 Task: Create Card Video Review in Board Sales Operations to Workspace Customer Relationship Management. Create Card Bug Fixes in Board Diversity and Inclusion Metrics and Reporting to Workspace Customer Relationship Management. Create Card Webinar Execution in Board Customer Retention Program Strategy and Execution to Workspace Customer Relationship Management
Action: Mouse moved to (105, 367)
Screenshot: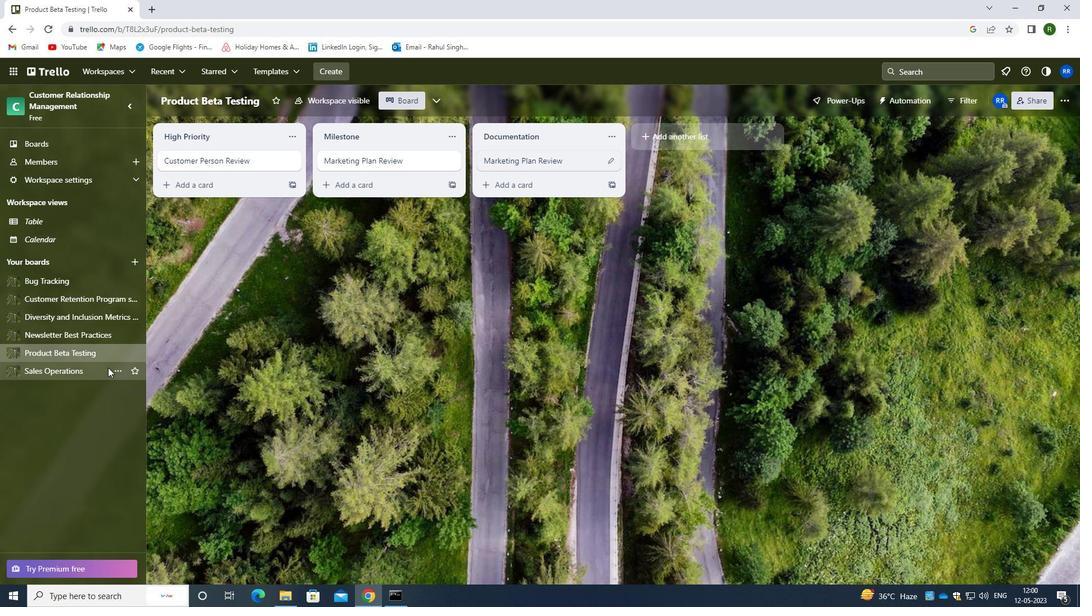 
Action: Mouse pressed left at (105, 367)
Screenshot: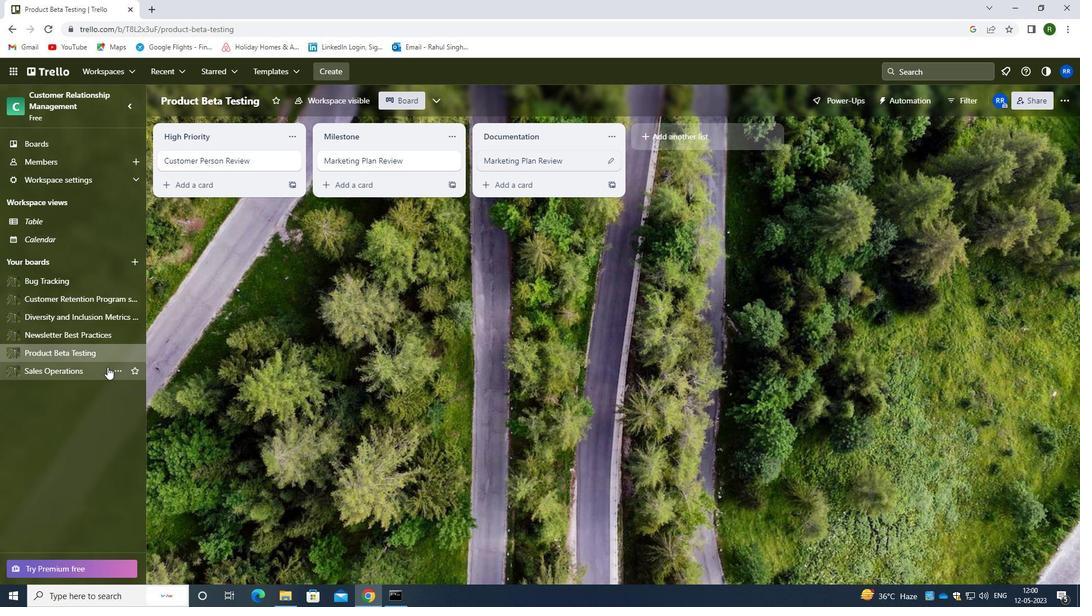 
Action: Mouse moved to (510, 162)
Screenshot: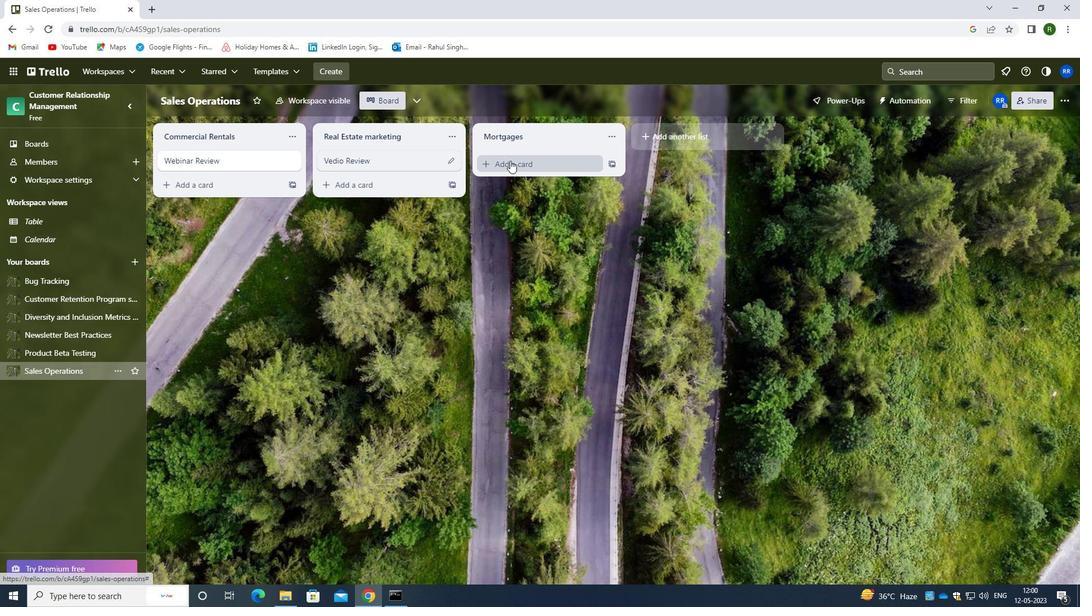 
Action: Mouse pressed left at (510, 162)
Screenshot: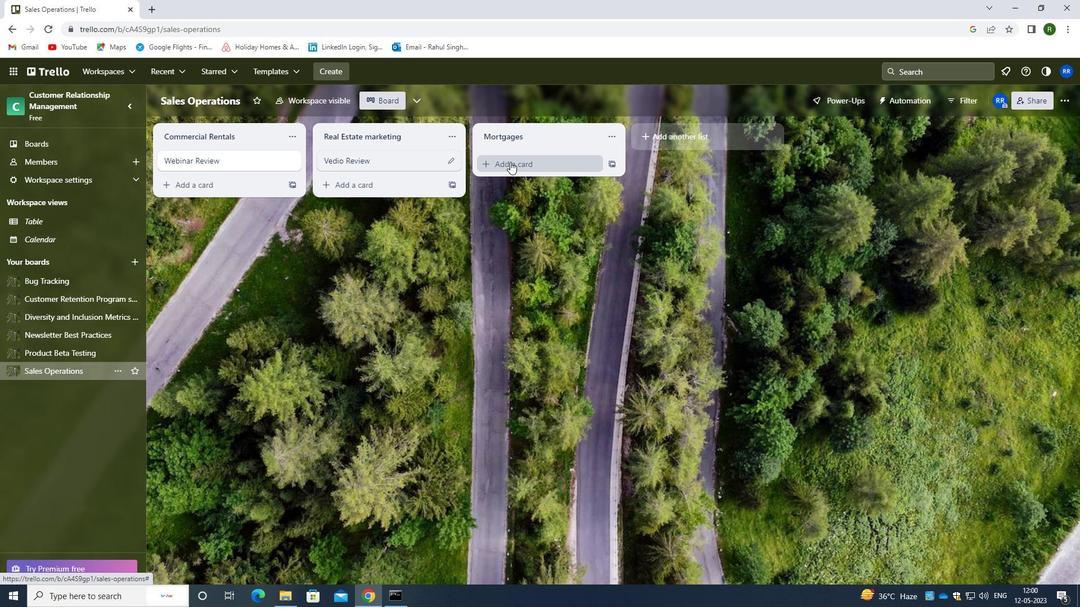 
Action: Mouse moved to (525, 168)
Screenshot: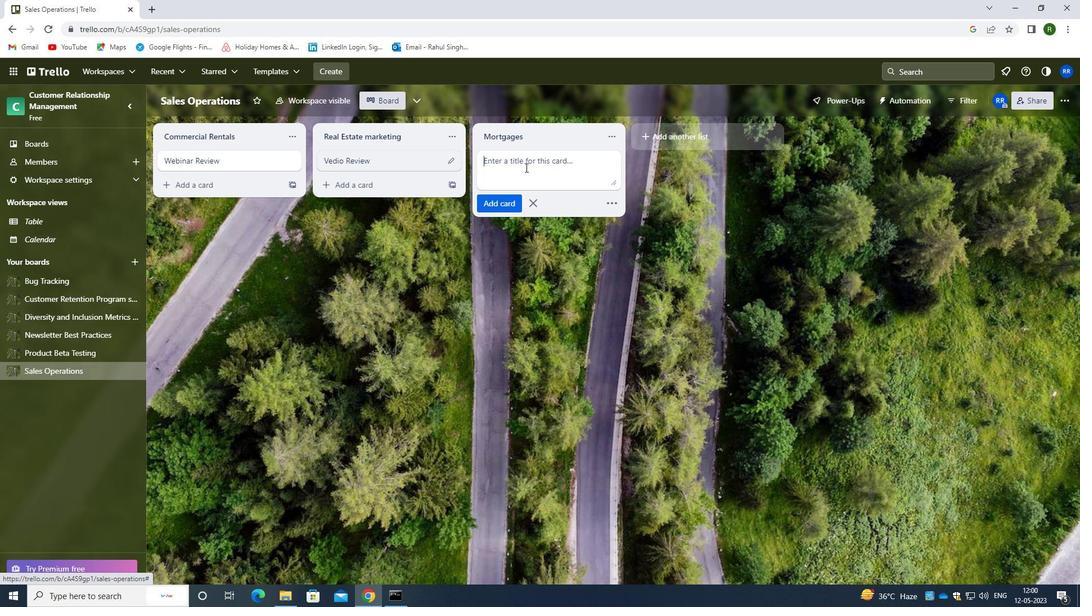 
Action: Mouse pressed left at (525, 168)
Screenshot: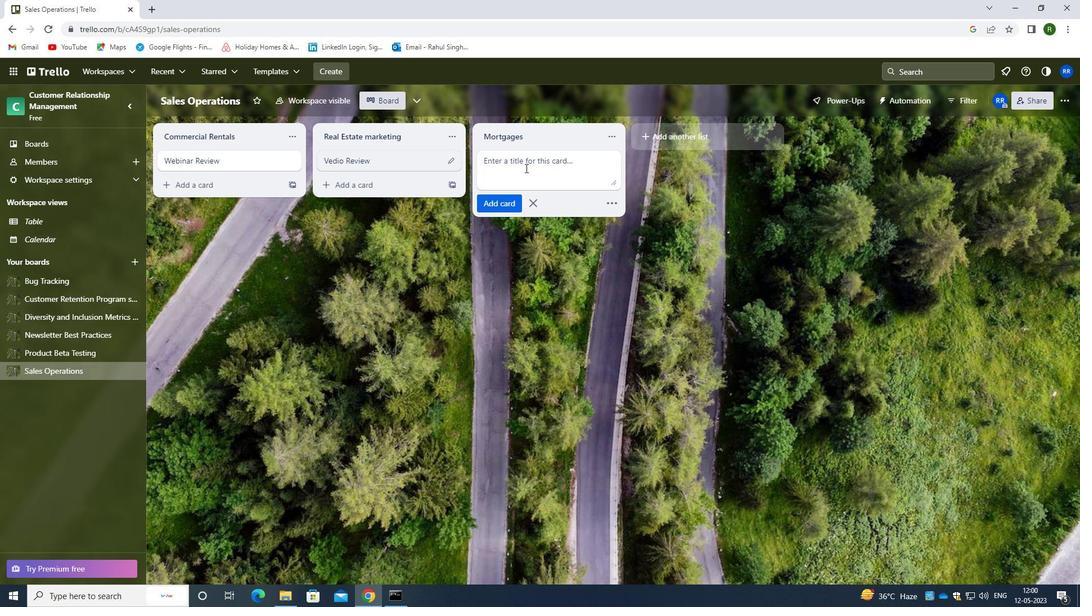 
Action: Key pressed <Key.shift>VEDIO<Key.space><Key.shift>REVIEW
Screenshot: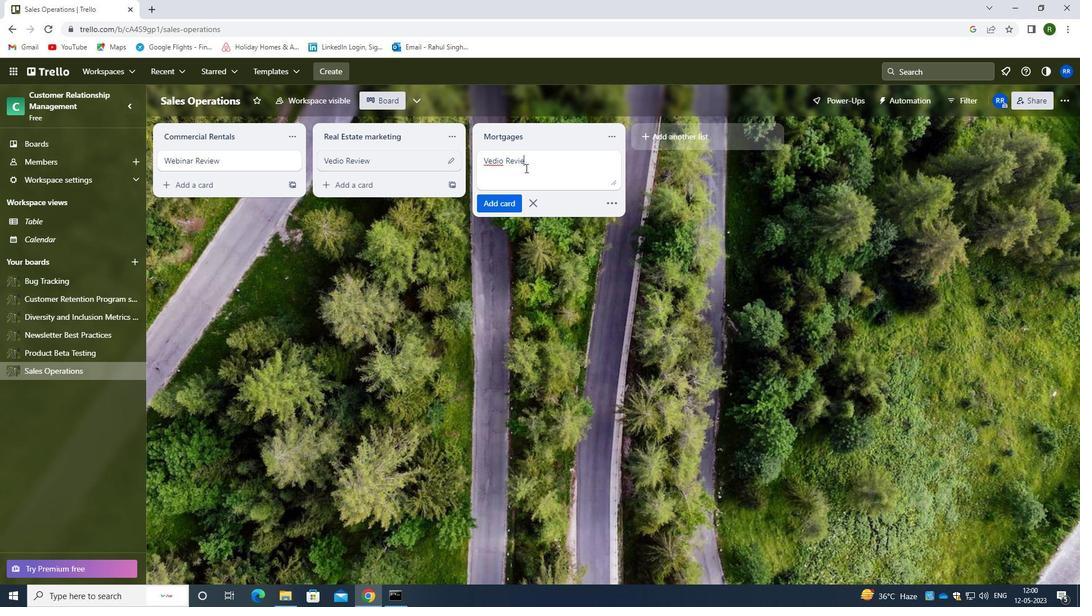 
Action: Mouse moved to (511, 208)
Screenshot: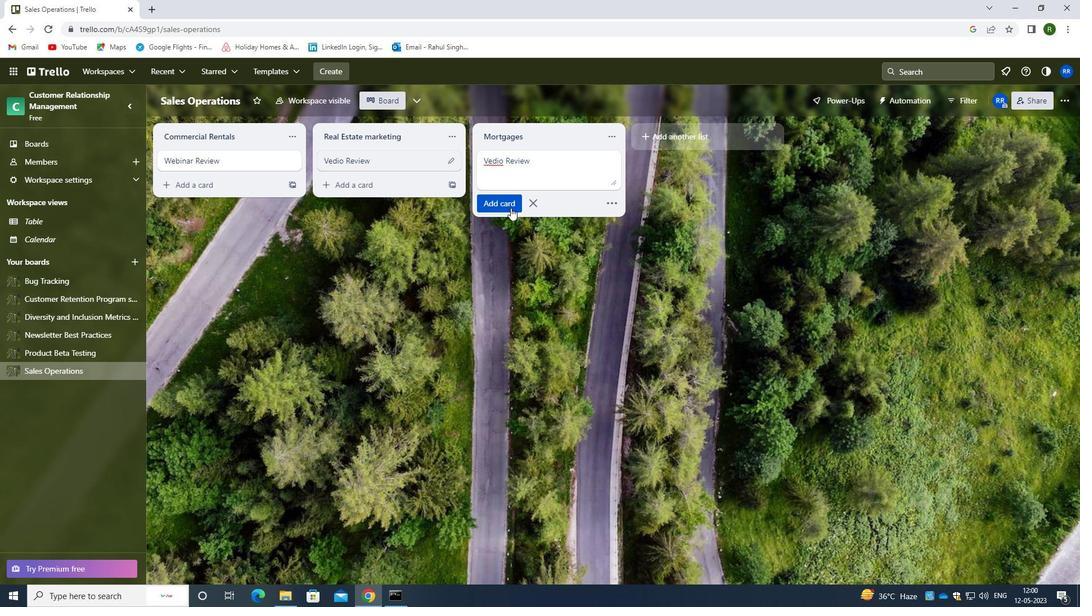 
Action: Mouse pressed left at (511, 208)
Screenshot: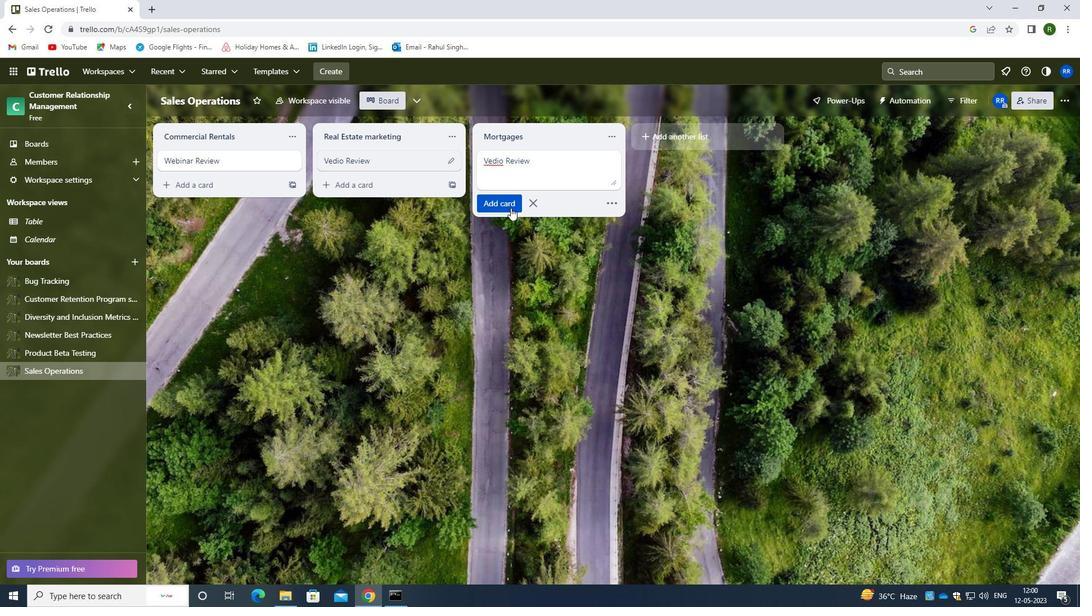 
Action: Mouse moved to (354, 265)
Screenshot: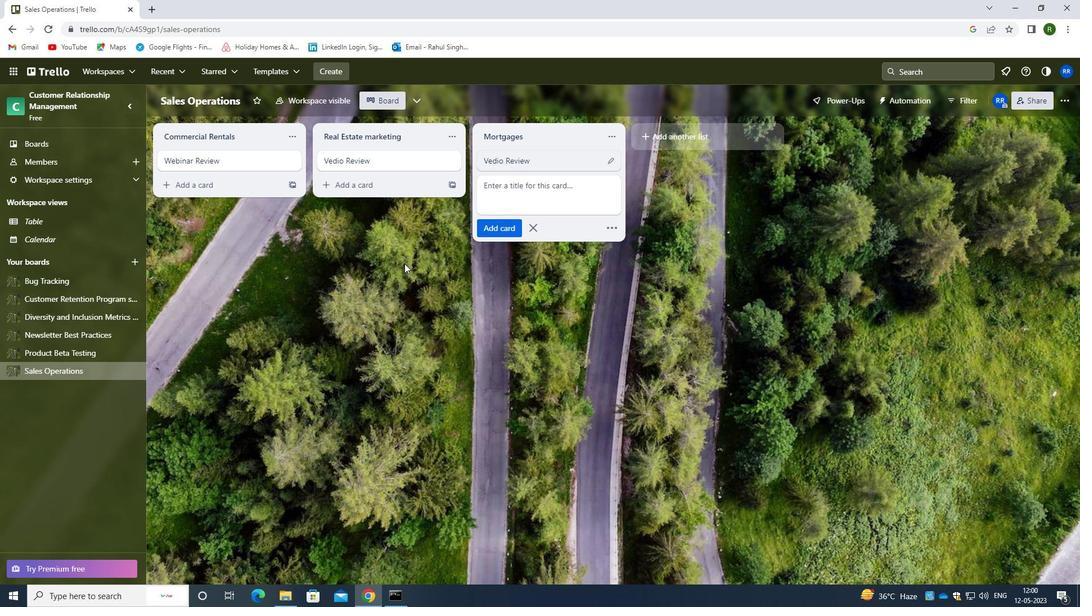
Action: Mouse pressed left at (354, 265)
Screenshot: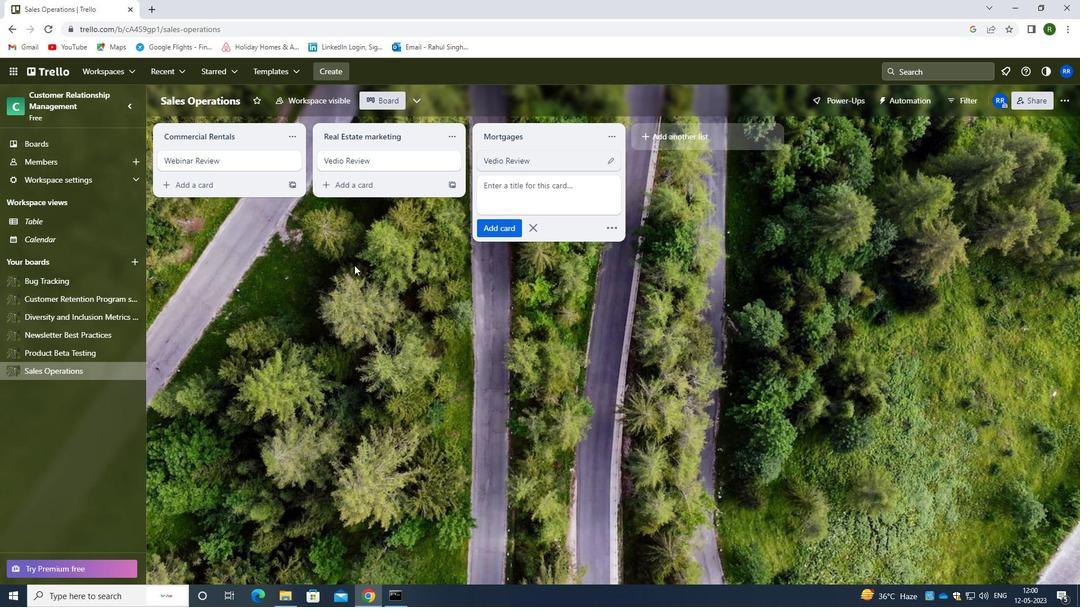 
Action: Mouse moved to (91, 313)
Screenshot: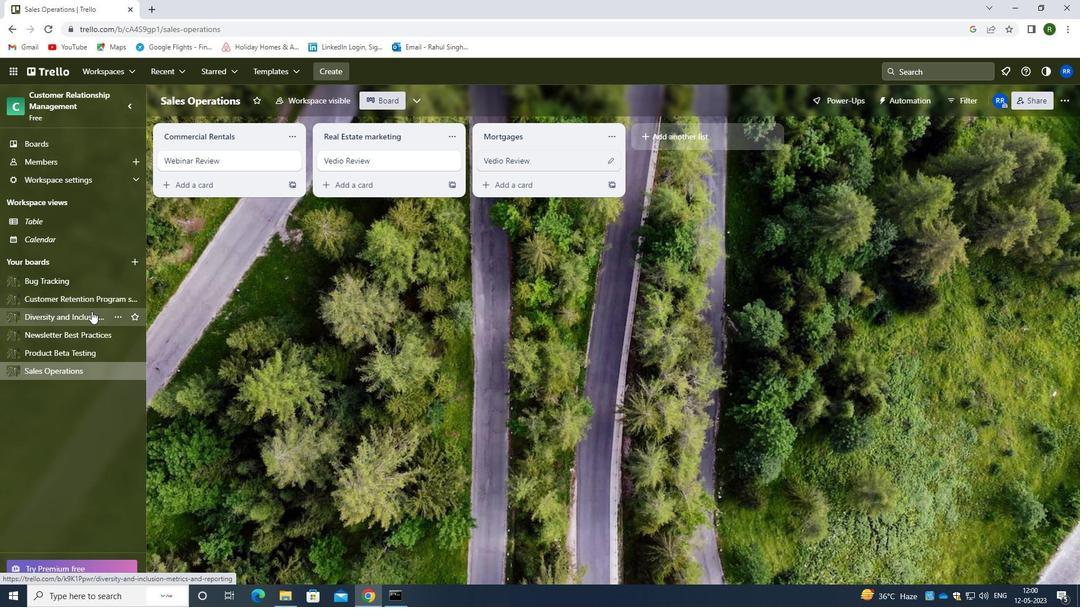 
Action: Mouse pressed left at (91, 313)
Screenshot: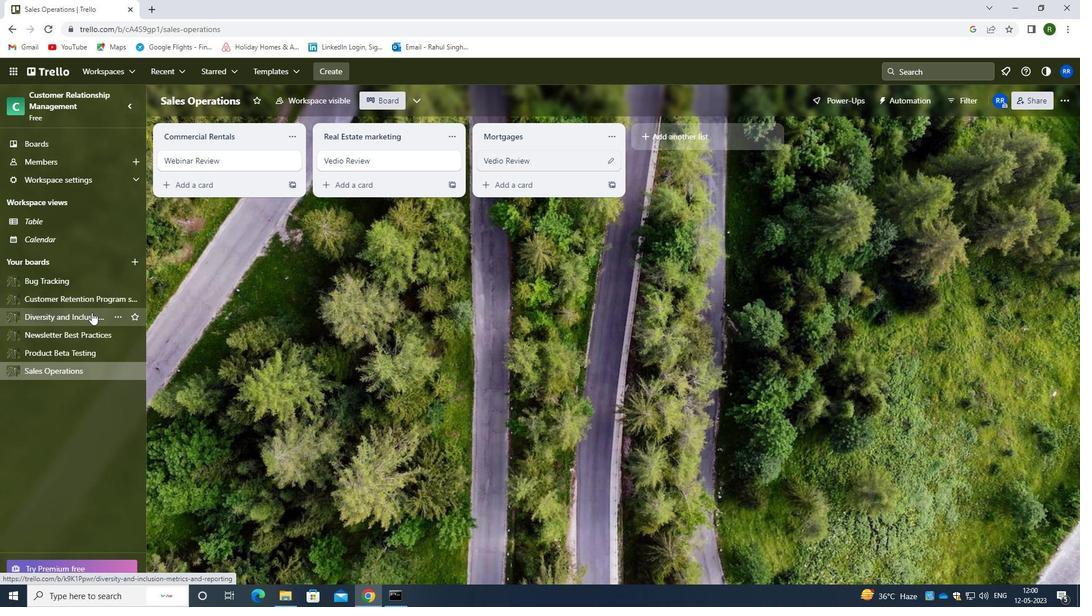 
Action: Mouse moved to (515, 163)
Screenshot: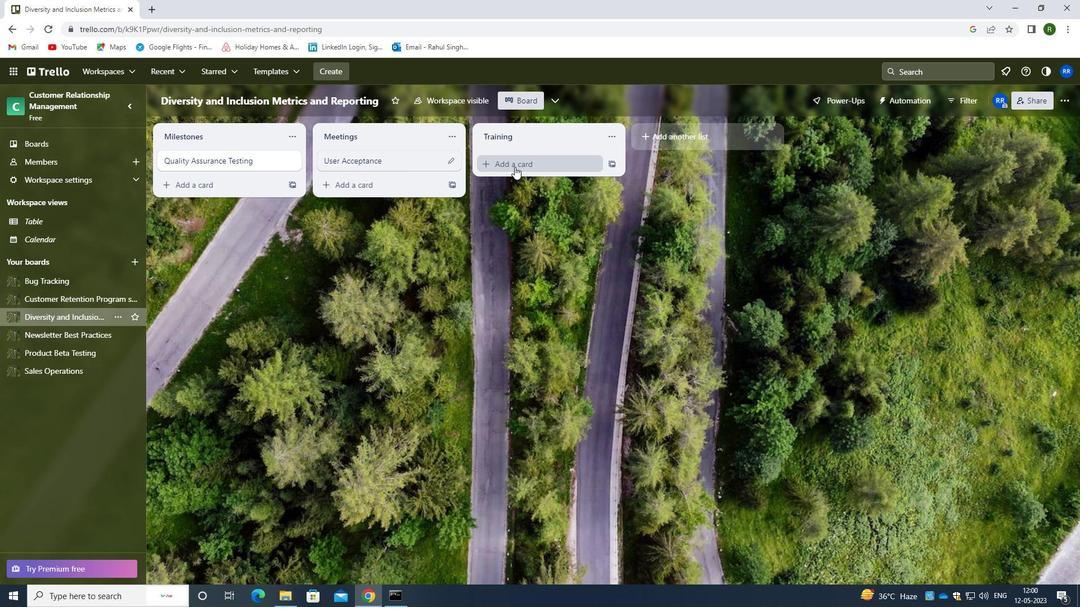 
Action: Mouse pressed left at (515, 163)
Screenshot: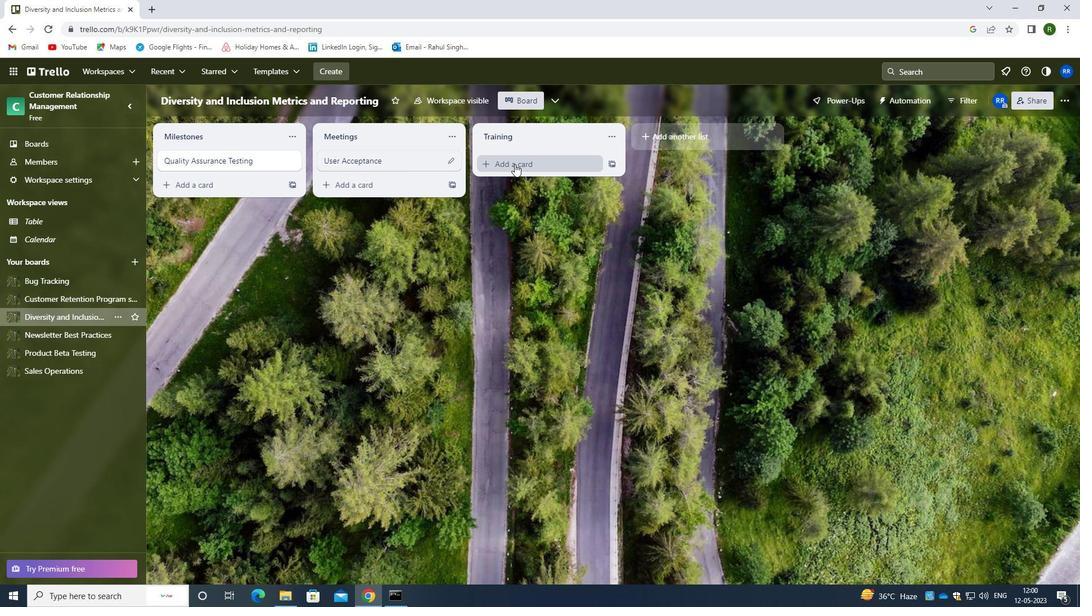 
Action: Mouse moved to (515, 167)
Screenshot: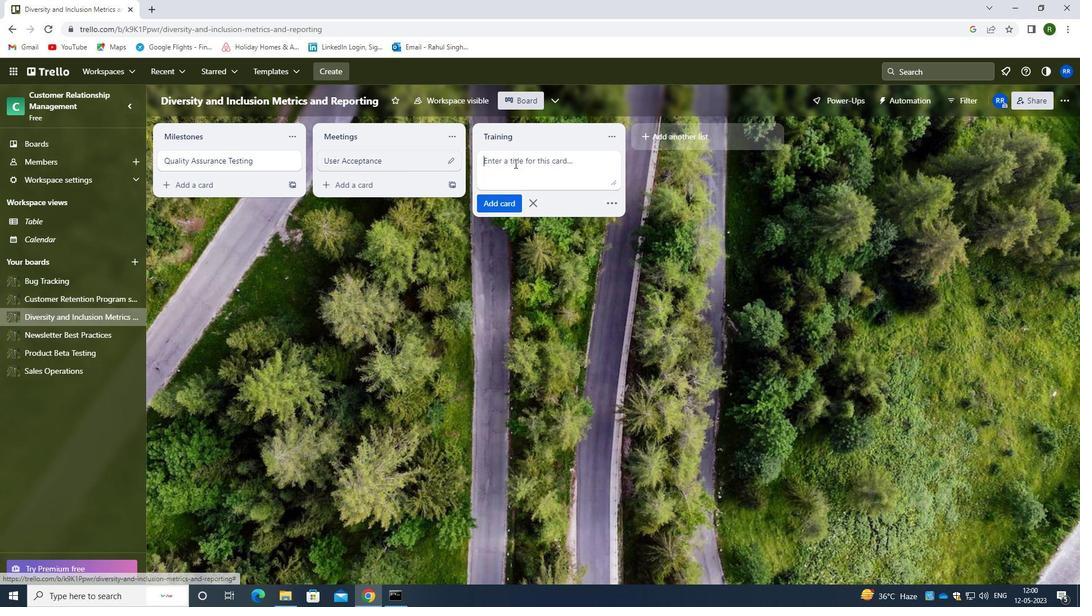 
Action: Mouse pressed left at (515, 167)
Screenshot: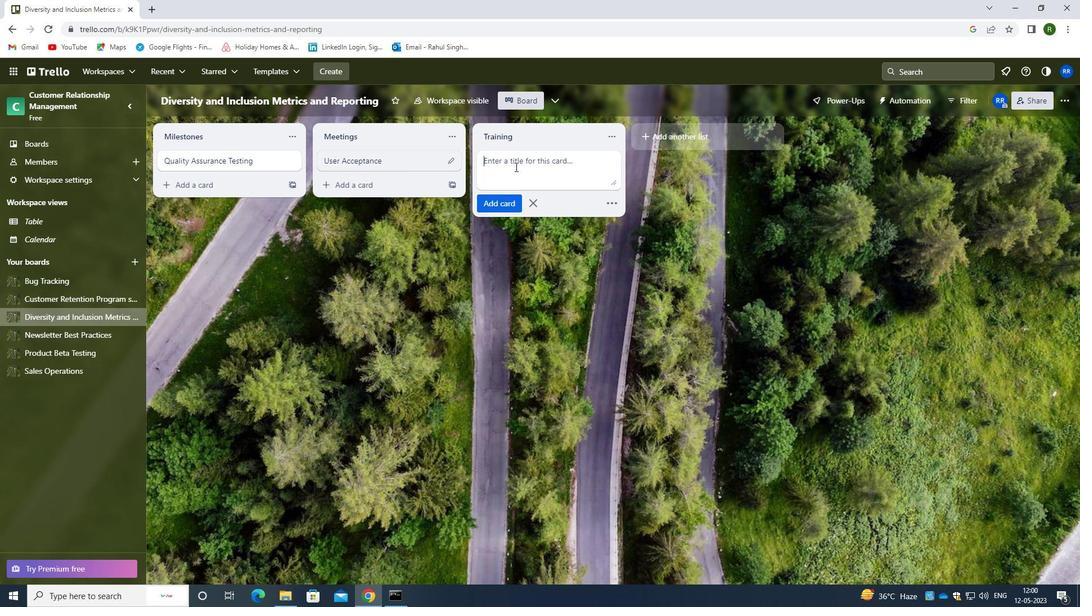 
Action: Mouse moved to (490, 154)
Screenshot: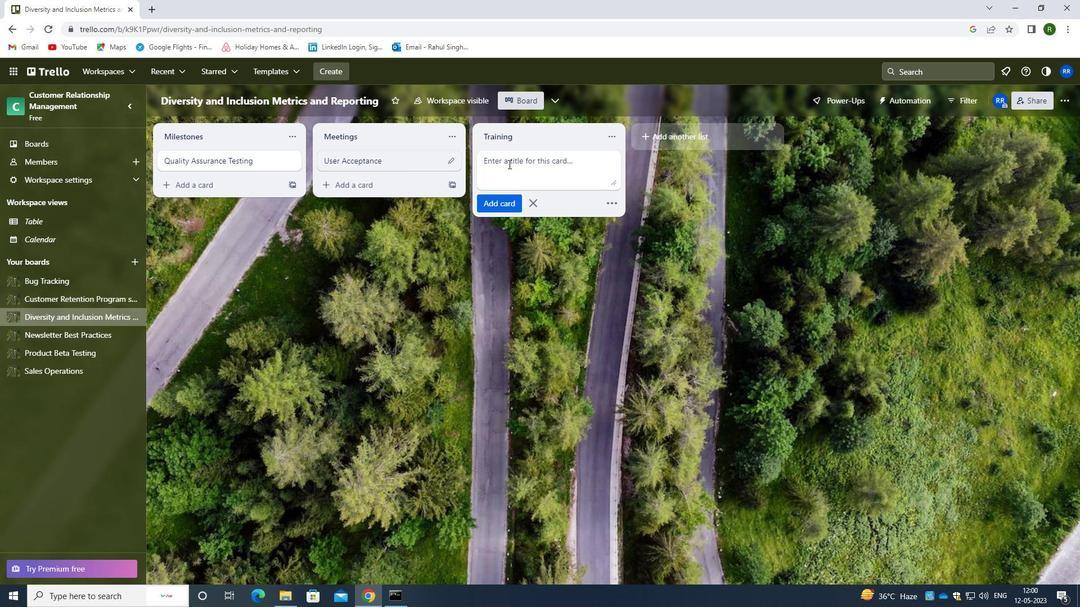 
Action: Key pressed <Key.shift>BUG<Key.space><Key.shift>FIXES
Screenshot: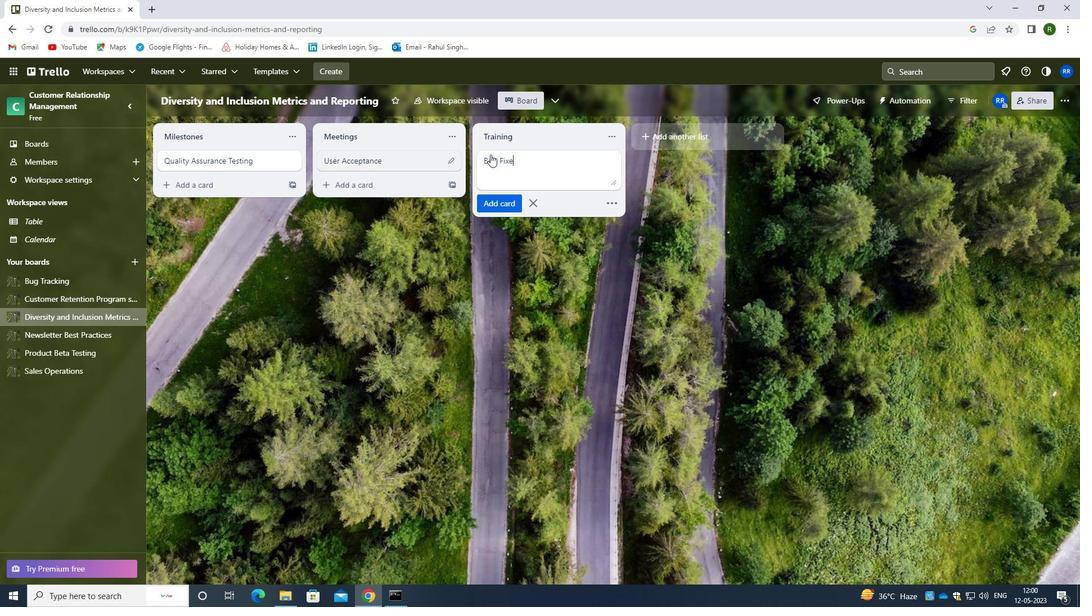 
Action: Mouse moved to (506, 206)
Screenshot: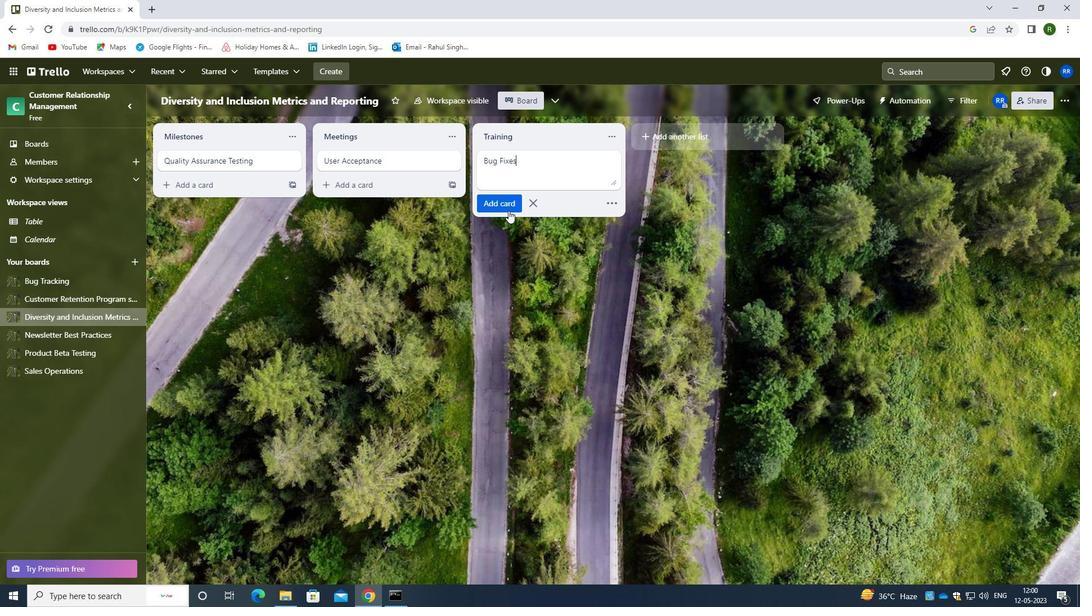
Action: Mouse pressed left at (506, 206)
Screenshot: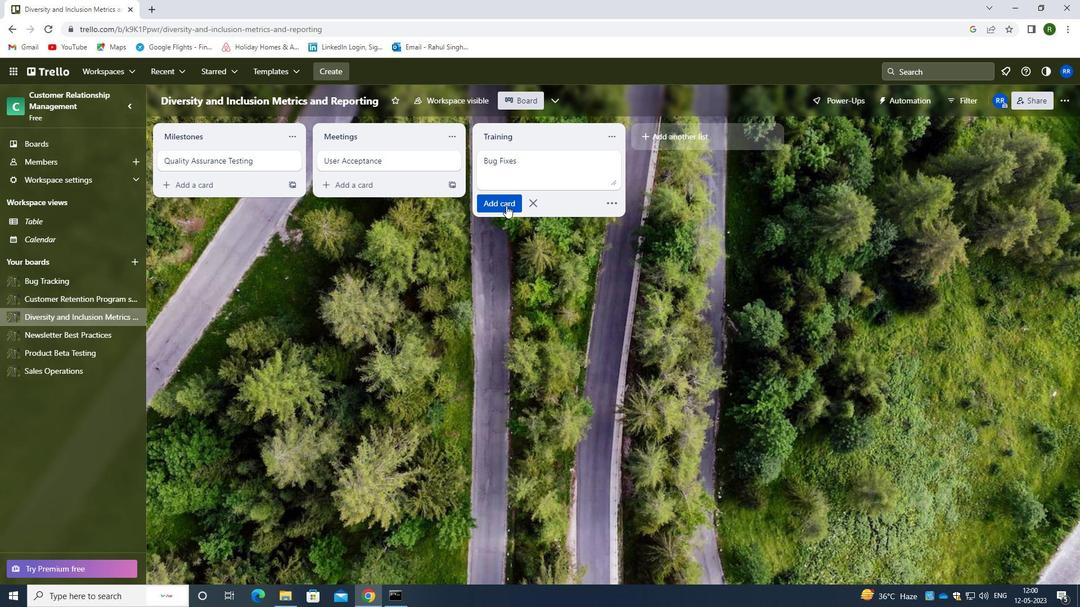 
Action: Mouse moved to (376, 290)
Screenshot: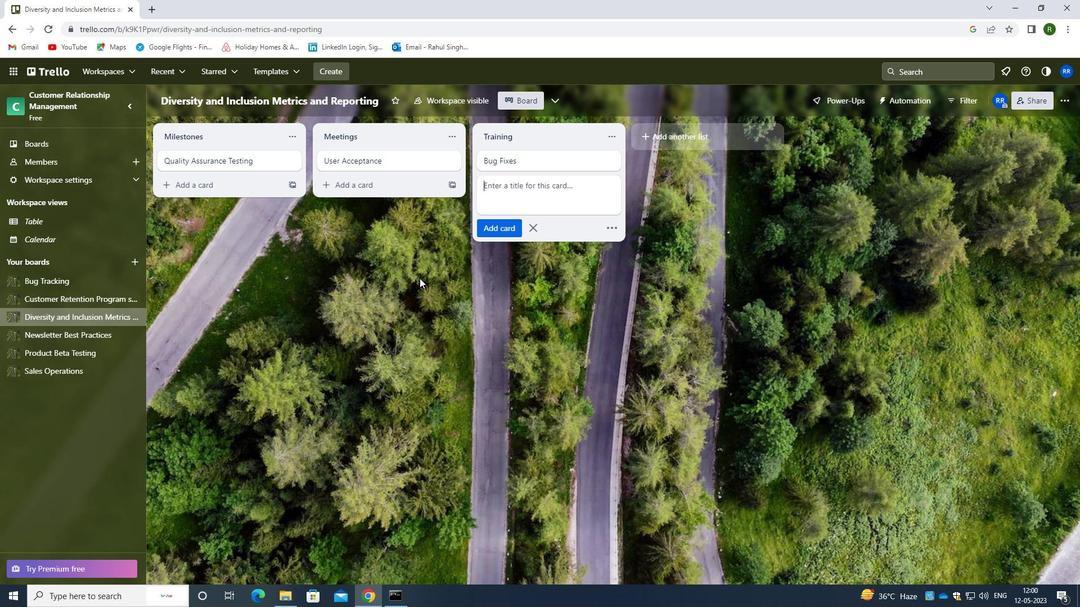 
Action: Mouse pressed left at (376, 290)
Screenshot: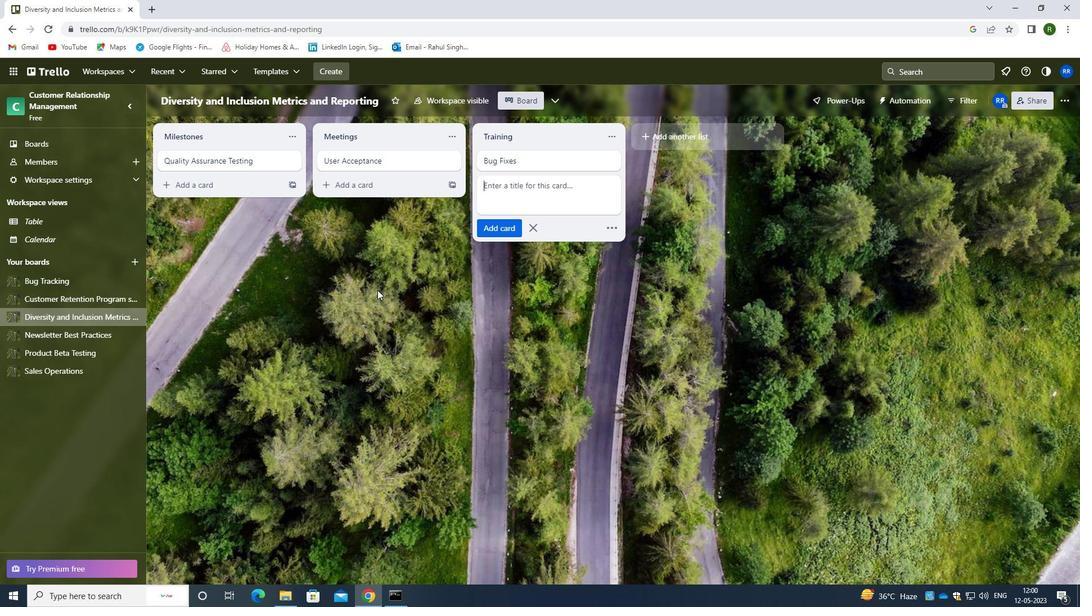 
Action: Mouse moved to (65, 293)
Screenshot: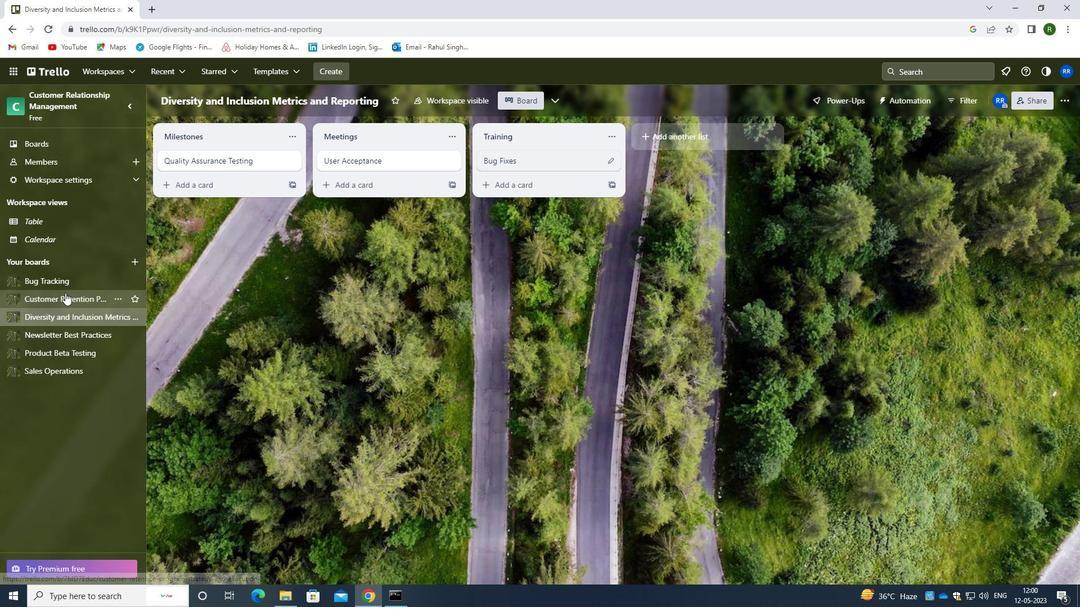 
Action: Mouse pressed left at (65, 293)
Screenshot: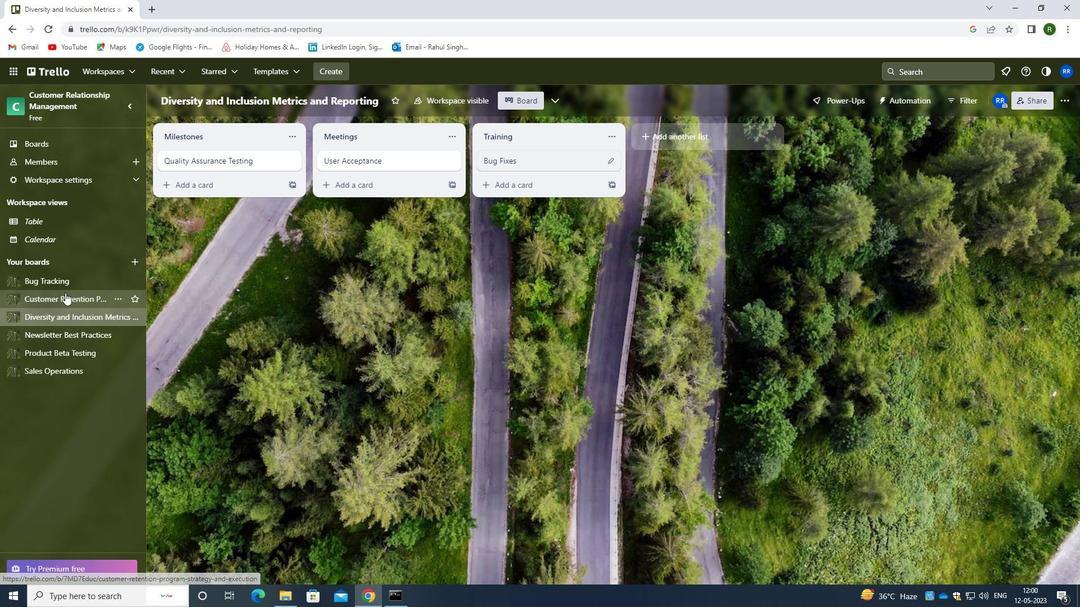 
Action: Mouse moved to (507, 167)
Screenshot: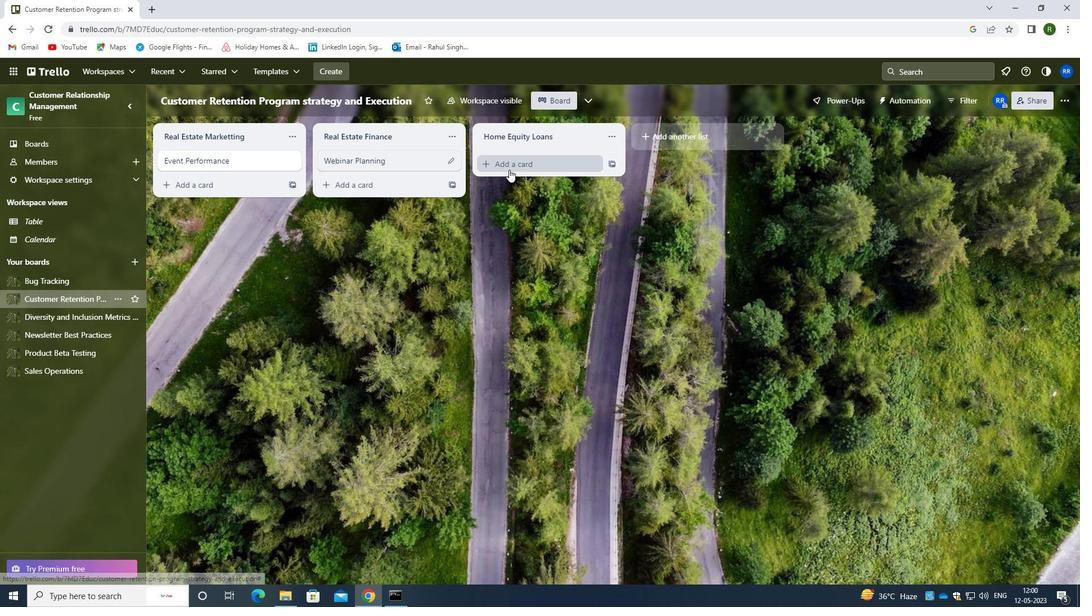 
Action: Mouse pressed left at (507, 167)
Screenshot: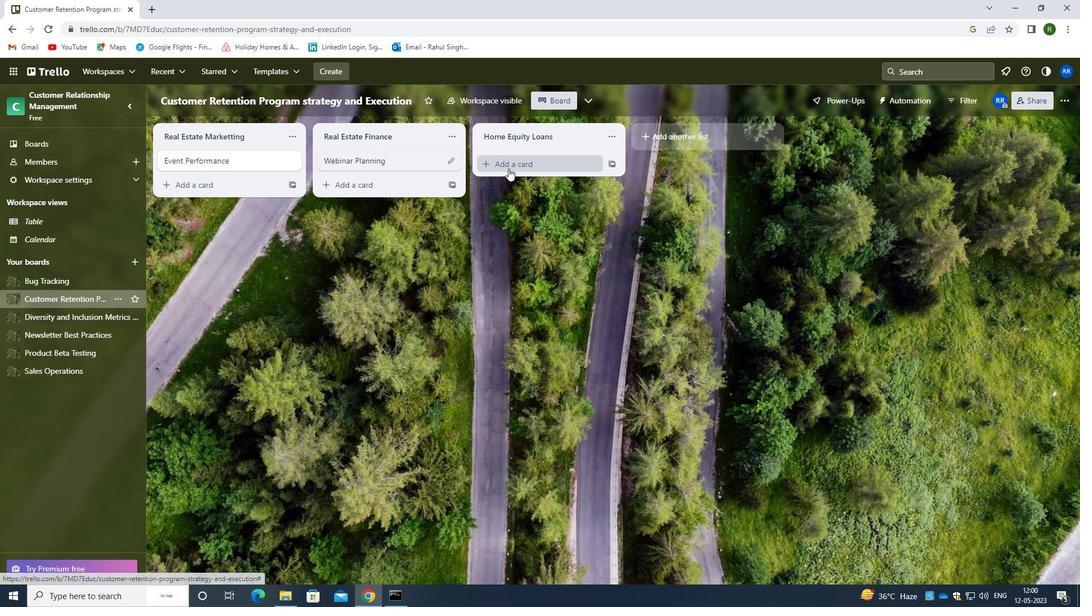 
Action: Mouse moved to (519, 171)
Screenshot: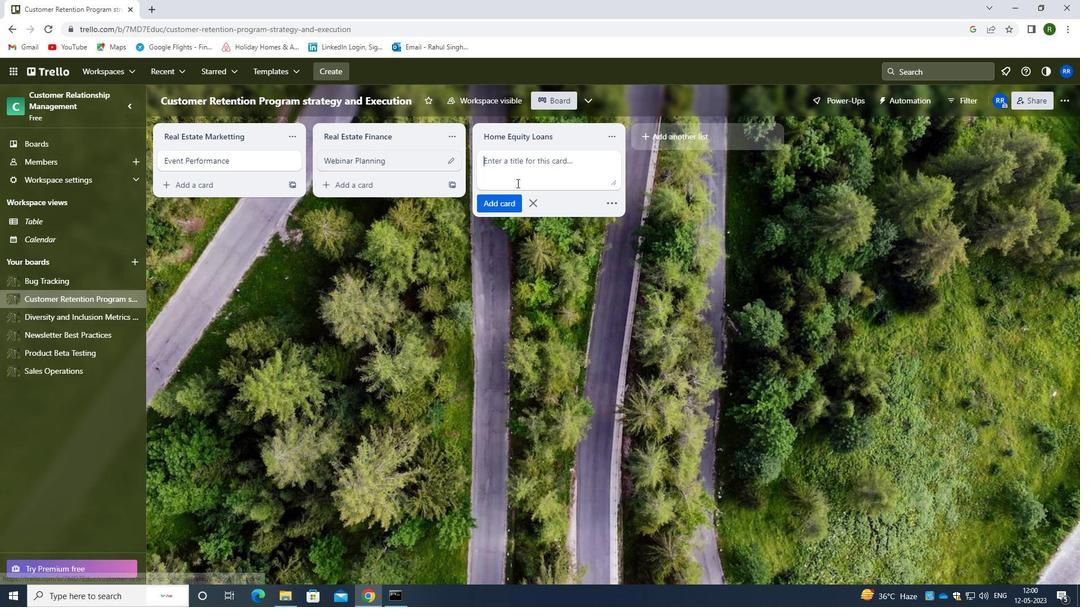
Action: Mouse pressed left at (519, 171)
Screenshot: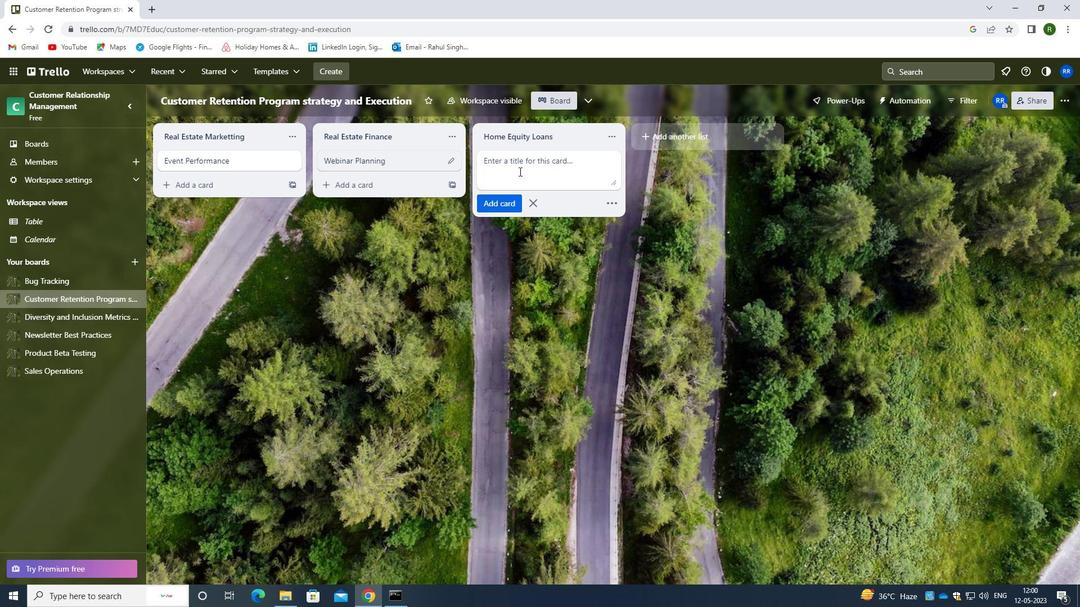 
Action: Mouse moved to (520, 171)
Screenshot: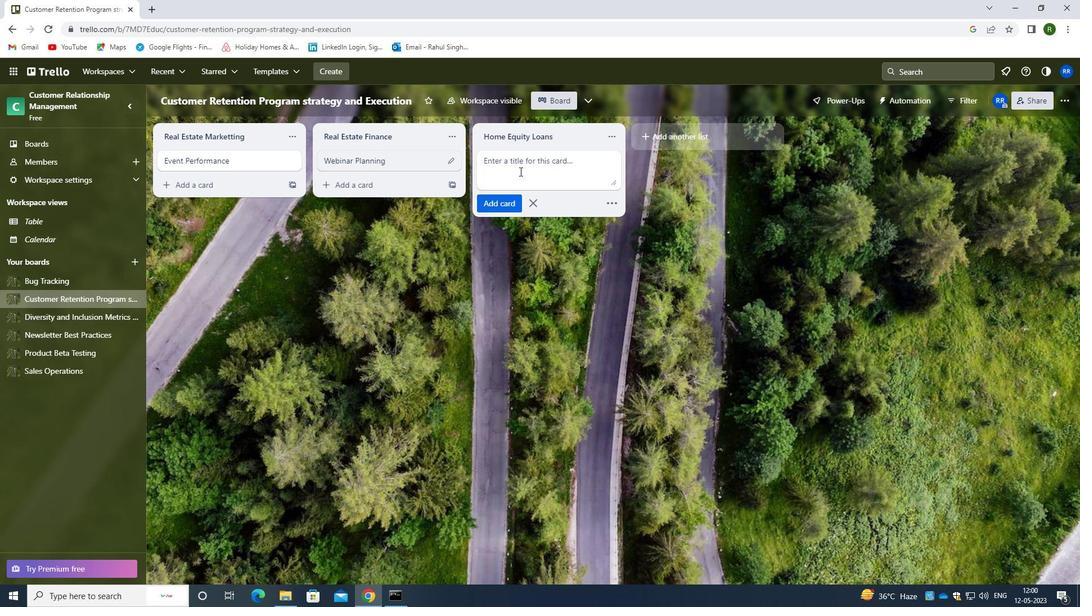 
Action: Key pressed <Key.shift><Key.shift><Key.shift><Key.shift><Key.shift><Key.shift><Key.shift><Key.shift>WEBINAR<Key.space><Key.shift>EXECUTION
Screenshot: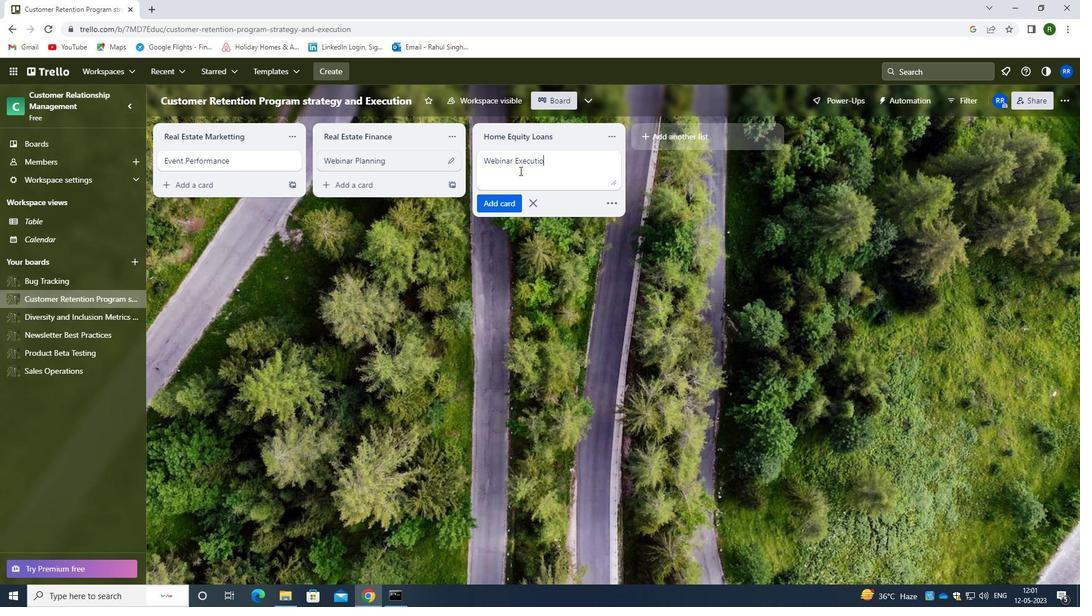 
Action: Mouse moved to (501, 206)
Screenshot: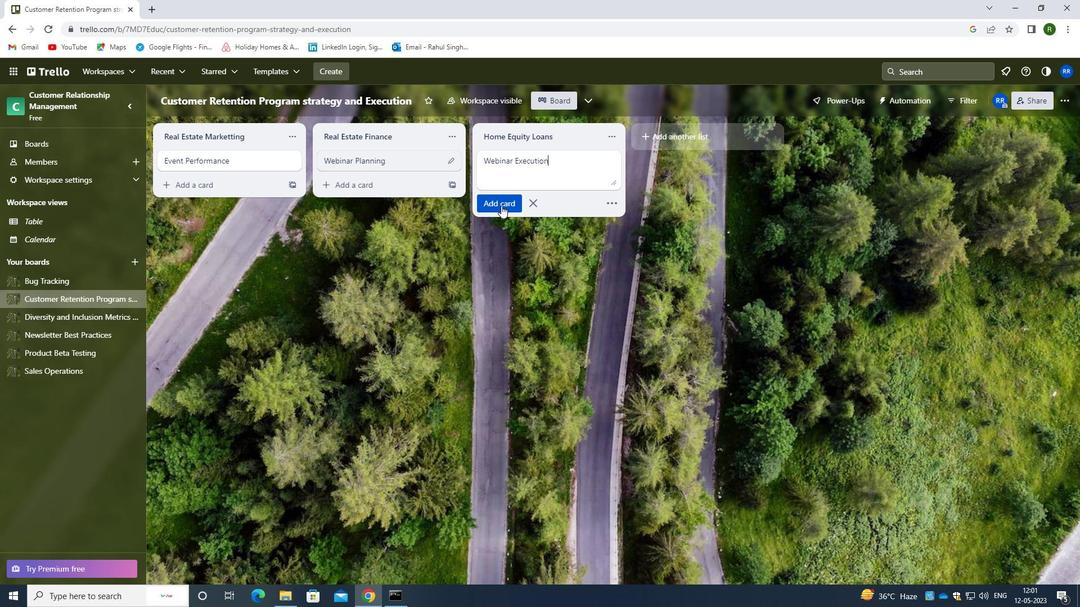 
Action: Mouse pressed left at (501, 206)
Screenshot: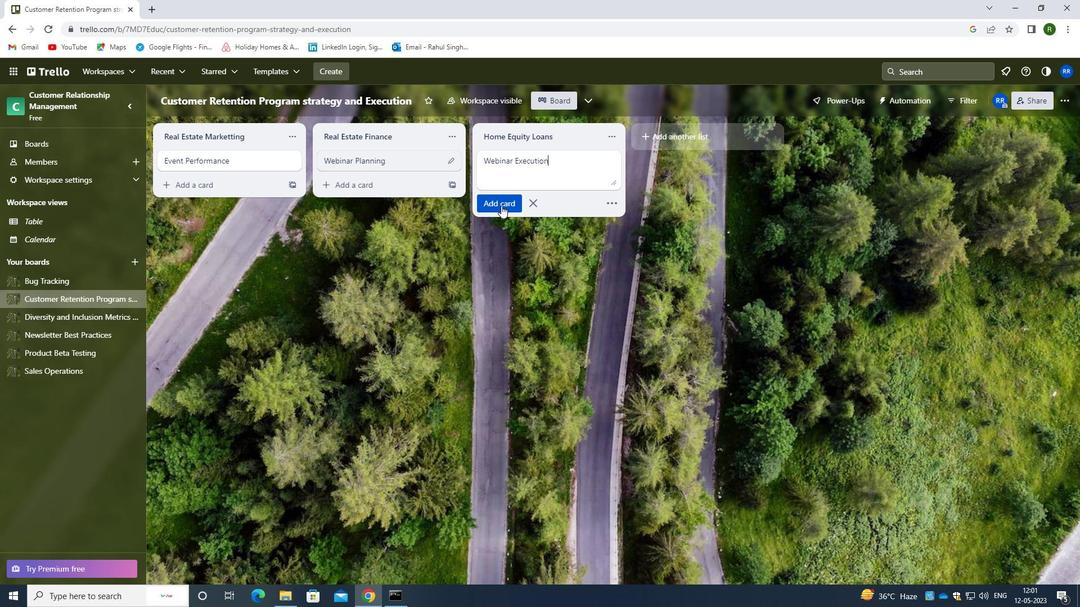 
Action: Mouse moved to (430, 264)
Screenshot: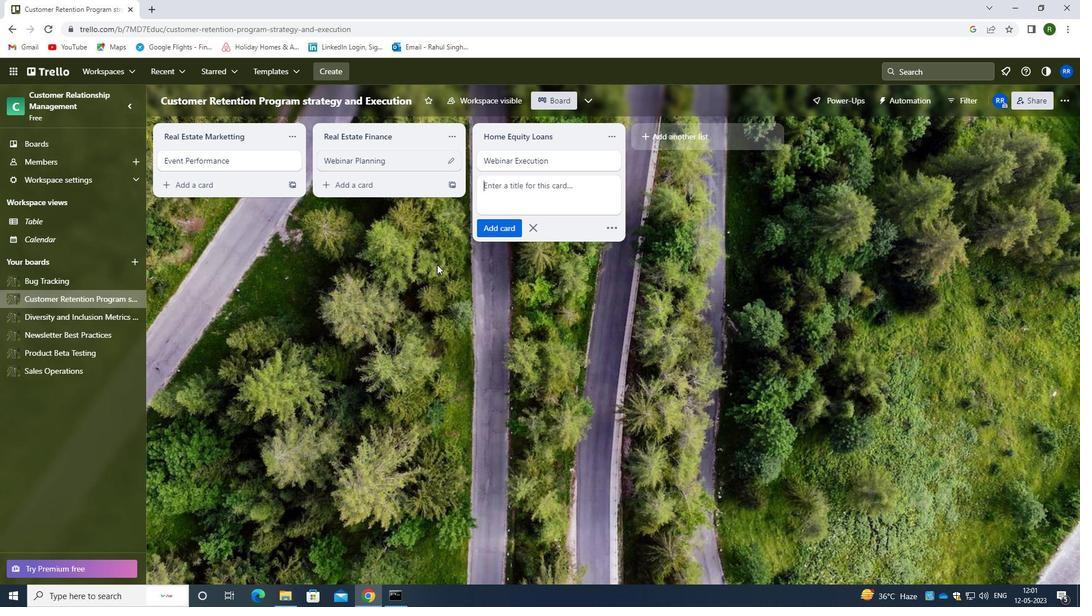 
Action: Mouse pressed left at (430, 264)
Screenshot: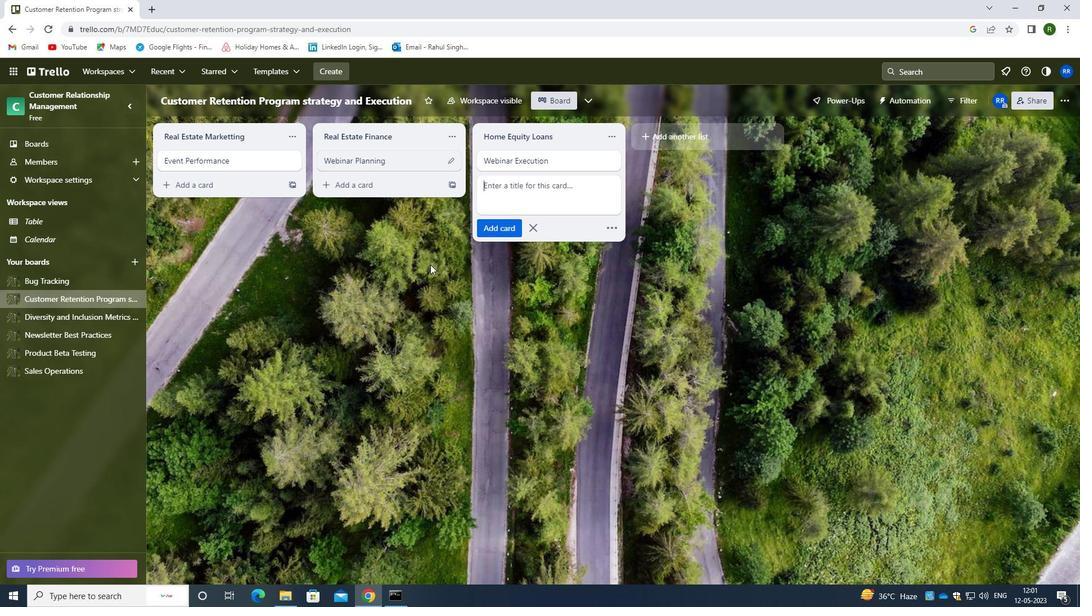 
Action: Mouse moved to (381, 191)
Screenshot: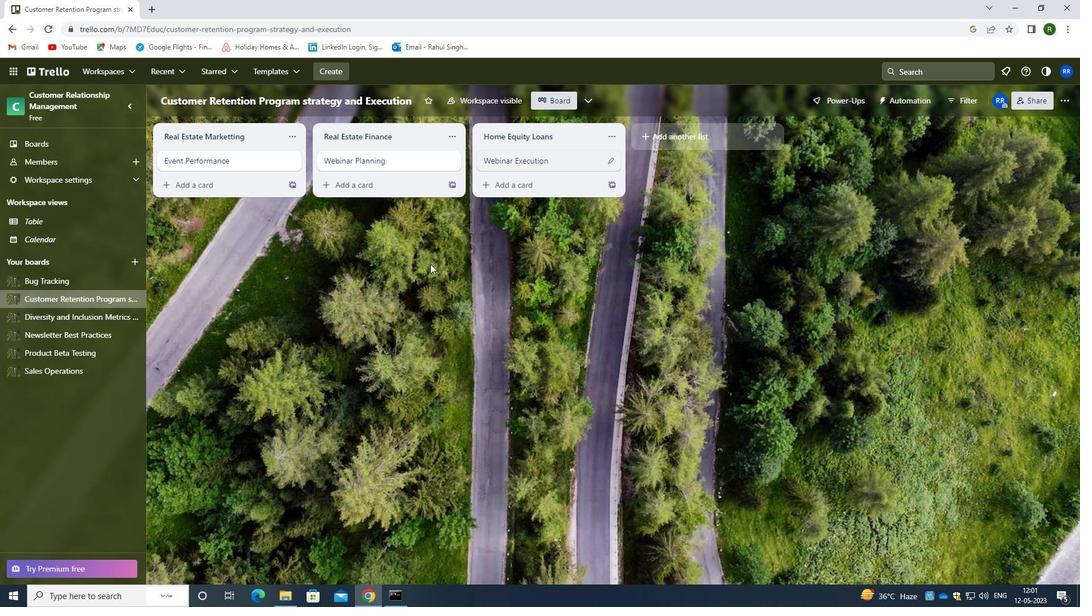 
